 Task: Open a blank worksheet and write heading  Student grades data  Add 10 students name:-  'Joshua Rivera, Zoey Coleman, Ryan Wright, Addison Bailey, Jonathan Simmons, Brooklyn Ward, Caleb Barnes, Audrey Collins, Gabriel Perry, Sofia Bell. ' in January Last week sales are  100 to 150. Math Grade:-  90, 95, 80, 92, 85,88, 90, 78, 92, 85.Science Grade:-  85, 87, 92, 88, 90, 85, 92, 80, 88, 90.English Grade:-  92, 90, 85, 90, 88, 92, 85, 82, 90, 88.History Grade:-  88, 92, 78, 95, 90, 90, 80, 85, 92, 90. Total use the formula   =SUM(D2:G2) then presss enter. Save page auditingSalesBySKU
Action: Mouse moved to (13, 26)
Screenshot: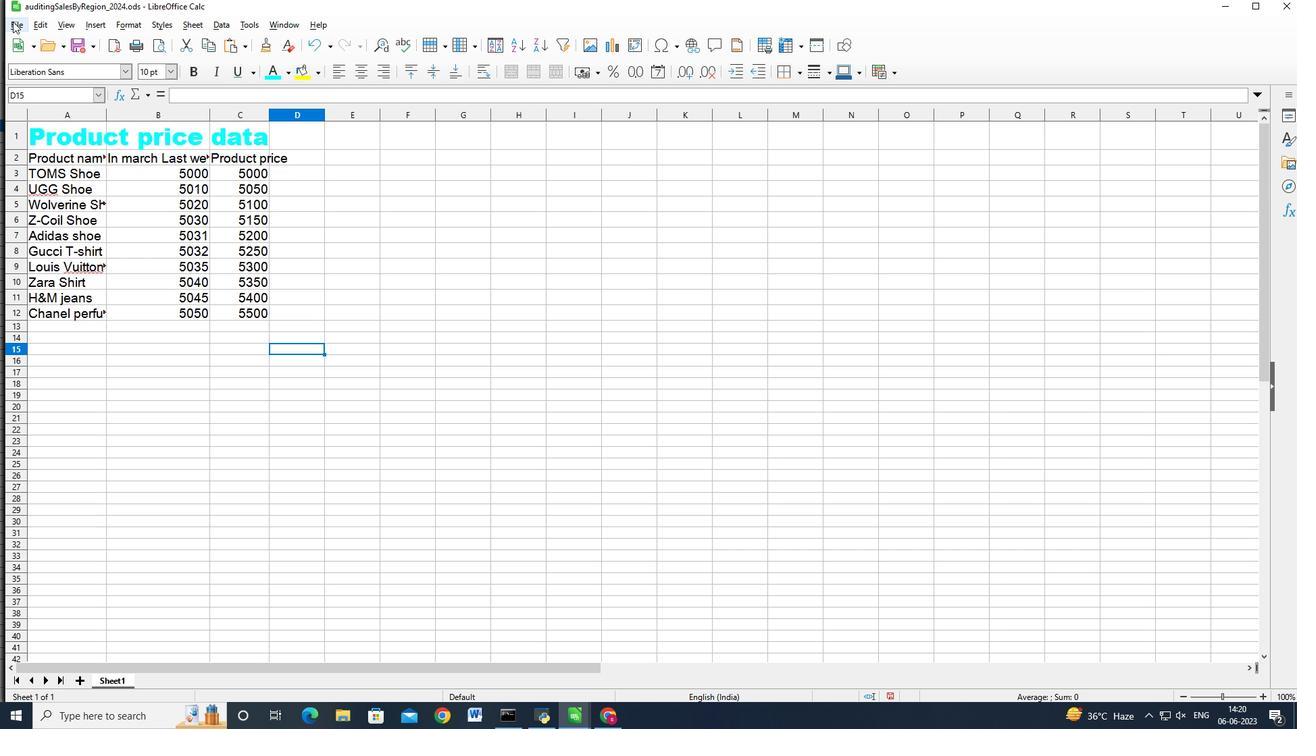 
Action: Mouse pressed left at (13, 26)
Screenshot: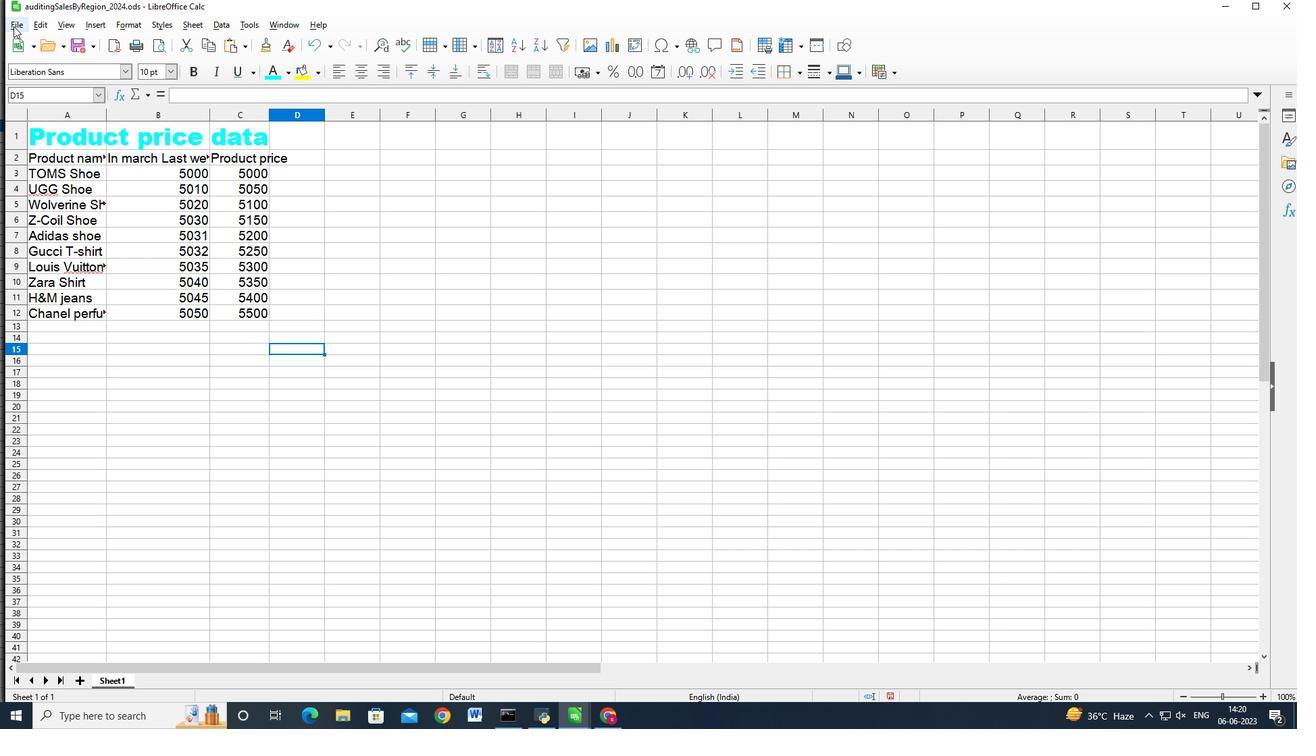 
Action: Mouse moved to (226, 60)
Screenshot: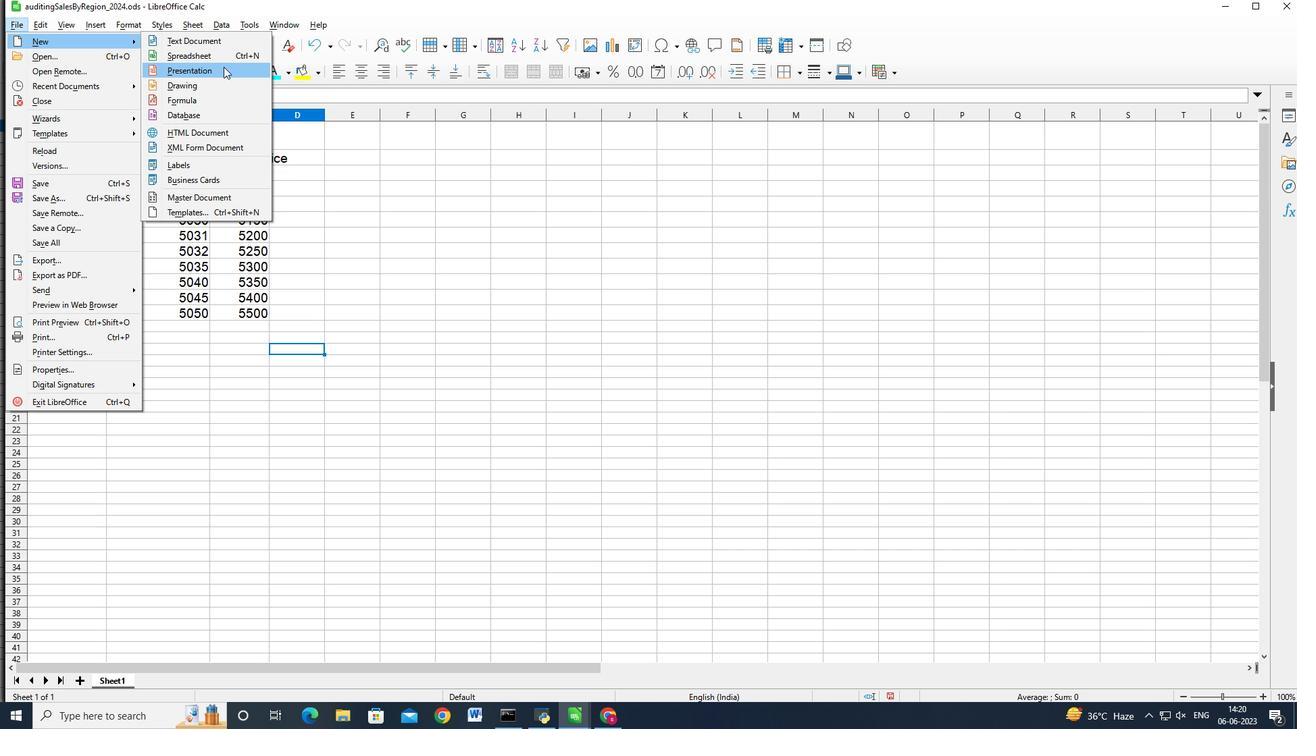 
Action: Mouse pressed left at (226, 60)
Screenshot: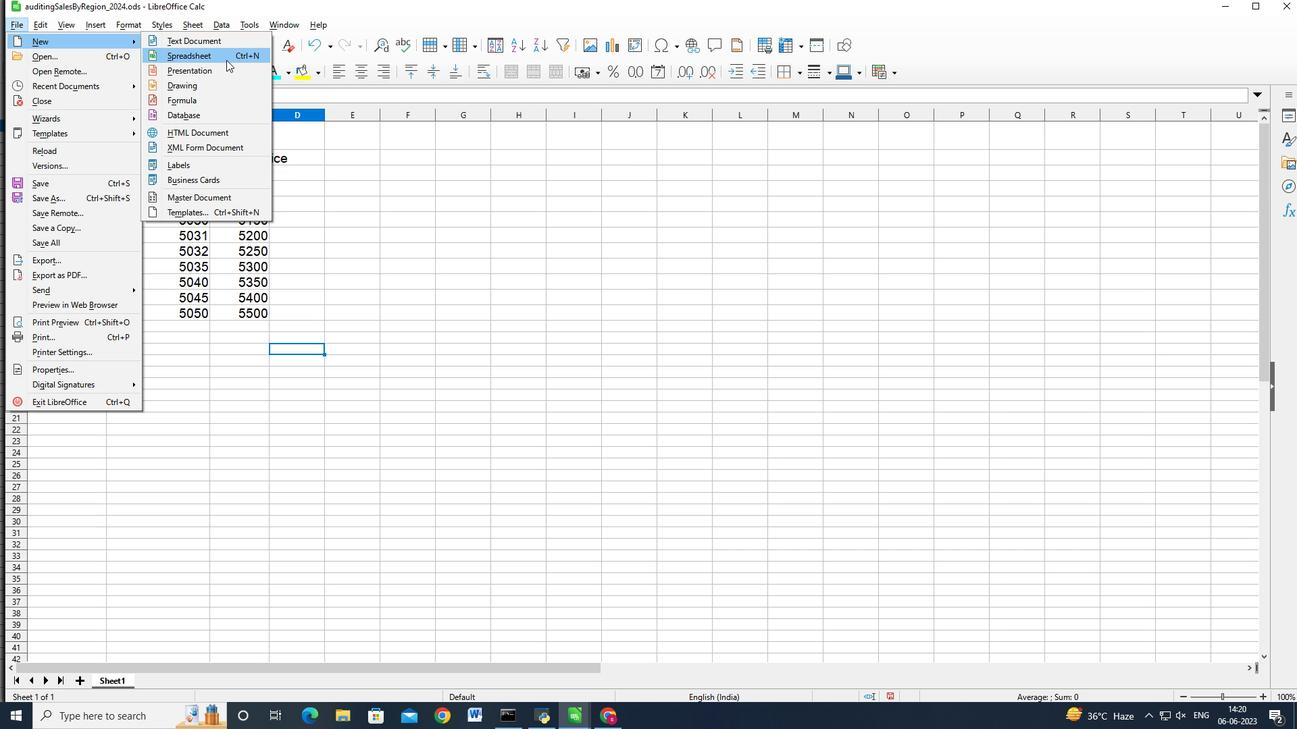 
Action: Mouse moved to (62, 127)
Screenshot: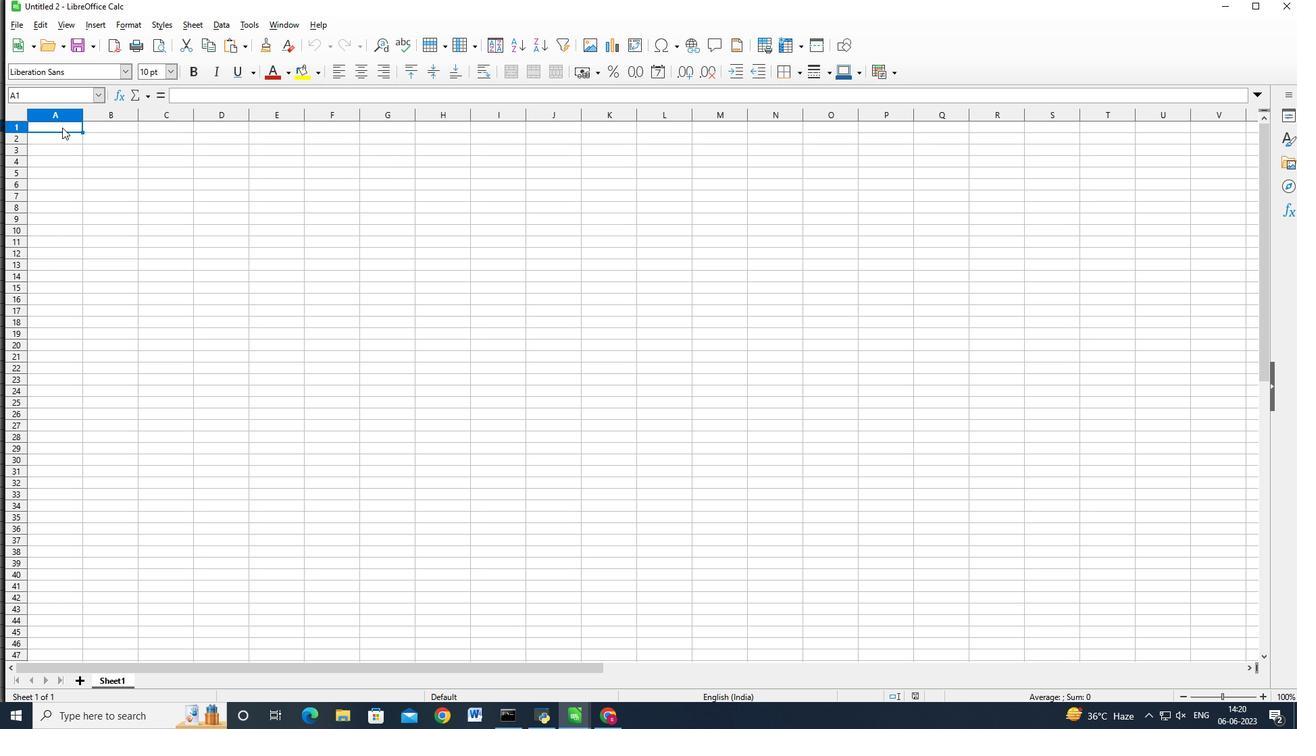 
Action: Key pressed <Key.shift_r>Sti<Key.backspace>udent<Key.space><Key.shift>grades<Key.space>data<Key.enter><Key.shift><Key.shift><Key.shift><Key.shift><Key.shift><Key.shift><Key.shift><Key.shift><Key.shift><Key.shift><Key.shift><Key.shift><Key.shift><Key.shift><Key.shift><Key.shift><Key.shift><Key.shift><Key.shift><Key.shift><Key.shift>students<Key.space>name<Key.enter><Key.shift>Joshua<Key.space><Key.shift>Rivera<Key.enter>zoe<Key.backspace><Key.backspace><Key.backspace><Key.backspace>z<Key.backspace><Key.shift_r>Zoey<Key.space><Key.shift>Coleman<Key.enter><Key.shift>Ryan<Key.space><Key.shift_r>Wright<Key.enter><Key.shift_r>Addison<Key.space><Key.shift>Bailey<Key.enter><Key.shift>Johnath<Key.backspace><Key.backspace><Key.backspace><Key.backspace>athan<Key.space><Key.shift><Key.shift><Key.shift><Key.shift><Key.shift><Key.shift><Key.shift><Key.shift><Key.shift><Key.shift><Key.shift><Key.shift><Key.shift><Key.shift><Key.shift><Key.shift><Key.shift><Key.shift><Key.shift>Simmons<Key.enter><Key.shift>Brooklyn<Key.space><Key.shift_r>Ward<Key.enter><Key.shift_r>Caleb<Key.space><Key.shift><Key.shift><Key.shift><Key.shift><Key.shift><Key.shift>Barnes<Key.enter><Key.shift_r>Audrey<Key.space><Key.shift>Collins<Key.enter><Key.shift_r>Gabriel<Key.space><Key.shift>Perry<Key.enter><Key.shift_r>Sofia<Key.space><Key.shift>Bell<Key.right><Key.up><Key.up><Key.up><Key.up><Key.up><Key.up><Key.up><Key.up><Key.up><Key.up><Key.shift>In<Key.space><Key.shift>January<Key.space><Key.shift>Last<Key.space>week<Key.space>sales<Key.enter>100<Key.enter>110<Key.enter>120<Key.enter>125<Key.enter>130<Key.enter>135<Key.enter>150<Key.backspace><Key.backspace>40<Key.enter>145<Key.enter>150<Key.tab><Key.left><Key.down>11<Key.backspace>09<Key.right><Key.up><Key.up><Key.up><Key.up><Key.up><Key.up><Key.up><Key.up><Key.up><Key.up><Key.up><Key.down><Key.shift>Math<Key.space><Key.shift>Grade<Key.enter>90<Key.enter>95<Key.enter>80<Key.enter>92<Key.enter>85<Key.enter>88<Key.enter>90<Key.enter>78<Key.enter>92<Key.enter>85<Key.right><Key.up><Key.up><Key.up><Key.up><Key.up><Key.up><Key.up><Key.up><Key.up><Key.up><Key.shift_r>Science<Key.space><Key.shift>Grade<Key.enter>85<Key.enter>87<Key.enter>92<Key.enter>88<Key.enter>90<Key.enter>85<Key.enter>92<Key.enter>80<Key.enter>88<Key.enter>90<Key.tab><Key.up><Key.up><Key.up><Key.up><Key.up><Key.up><Key.up><Key.up><Key.up><Key.up><Key.shift_r>English<Key.space><Key.shift>Grade<Key.enter>92<Key.enter>90<Key.enter>85+90<Key.enter>88<Key.enter><Key.up><Key.up><Key.up><Key.down>
Screenshot: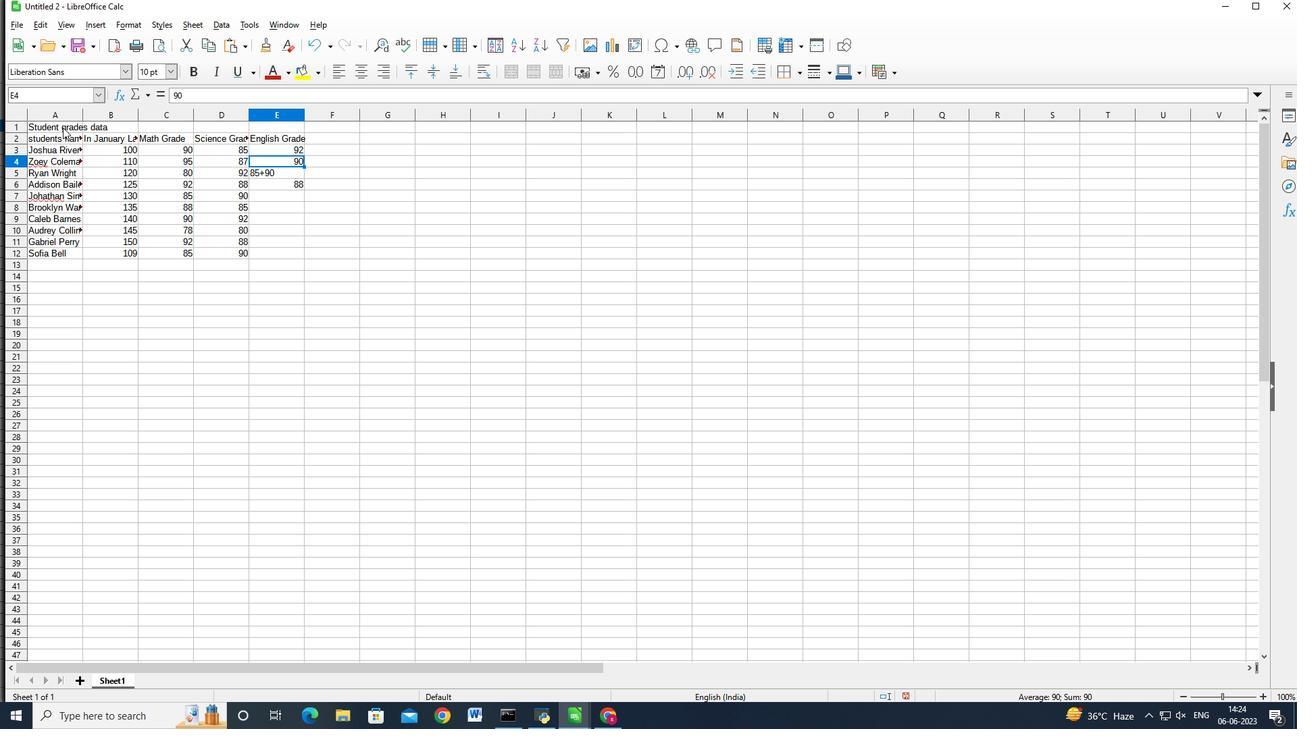 
Action: Mouse moved to (292, 95)
Screenshot: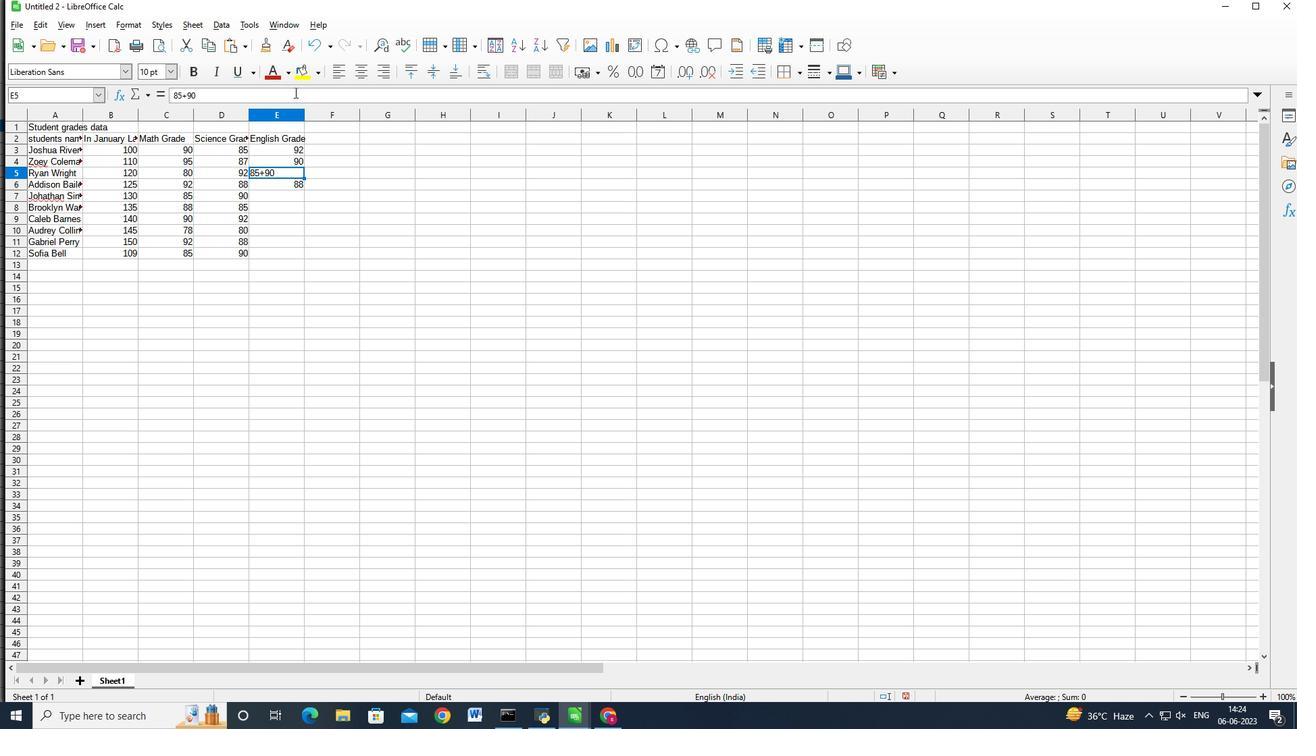 
Action: Mouse pressed left at (292, 95)
Screenshot: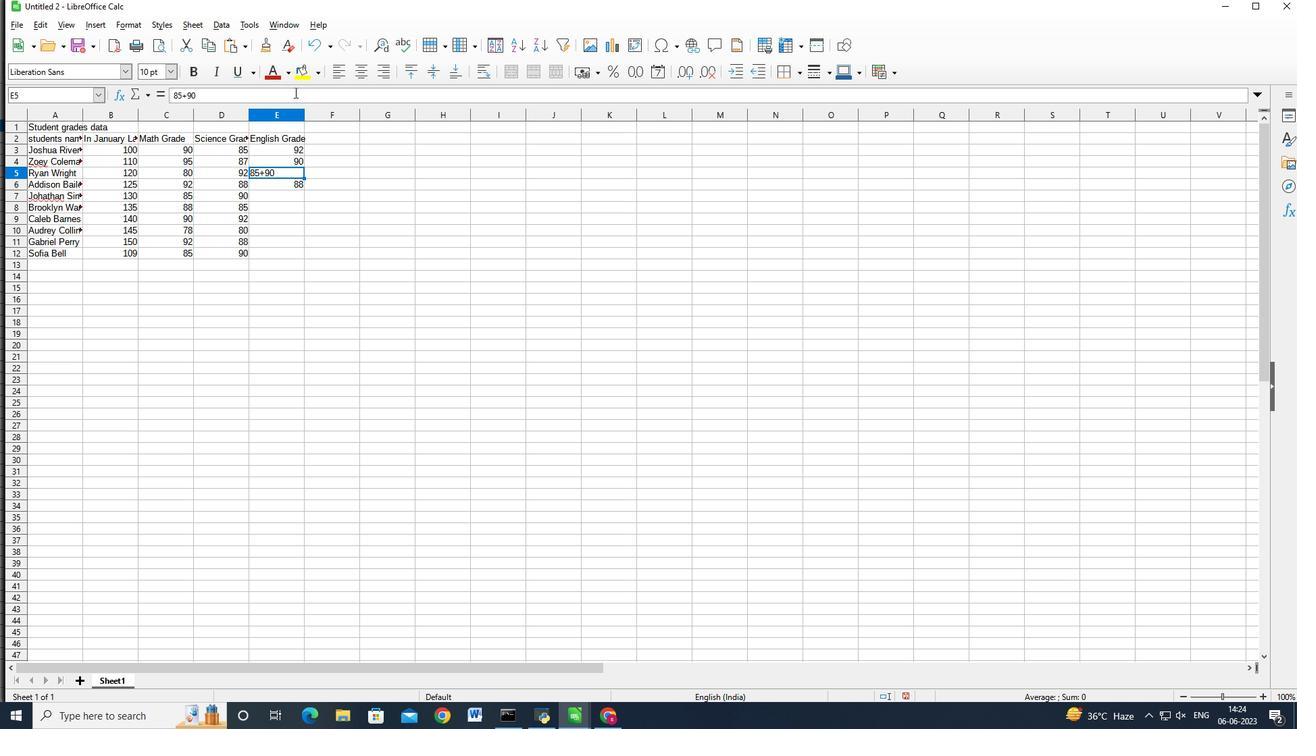 
Action: Key pressed <Key.backspace><Key.backspace><Key.backspace><Key.enter><Key.down><Key.up><Key.up><Key.up><Key.up><Key.down><Key.down><Key.down>90<Key.enter>88<Key.enter>92<Key.enter>85<Key.enter>82<Key.enter>90<Key.enter>88<Key.right><Key.up><Key.up><Key.up><Key.up><Key.up><Key.up><Key.up><Key.up><Key.up><Key.up><Key.shift>History<Key.space><Key.shift>Grade<Key.enter>88<Key.enter>92<Key.enter>78<Key.enter>95<Key.enter>90<Key.enter>90<Key.enter>80<Key.enter>85<Key.enter>92<Key.enter>90
Screenshot: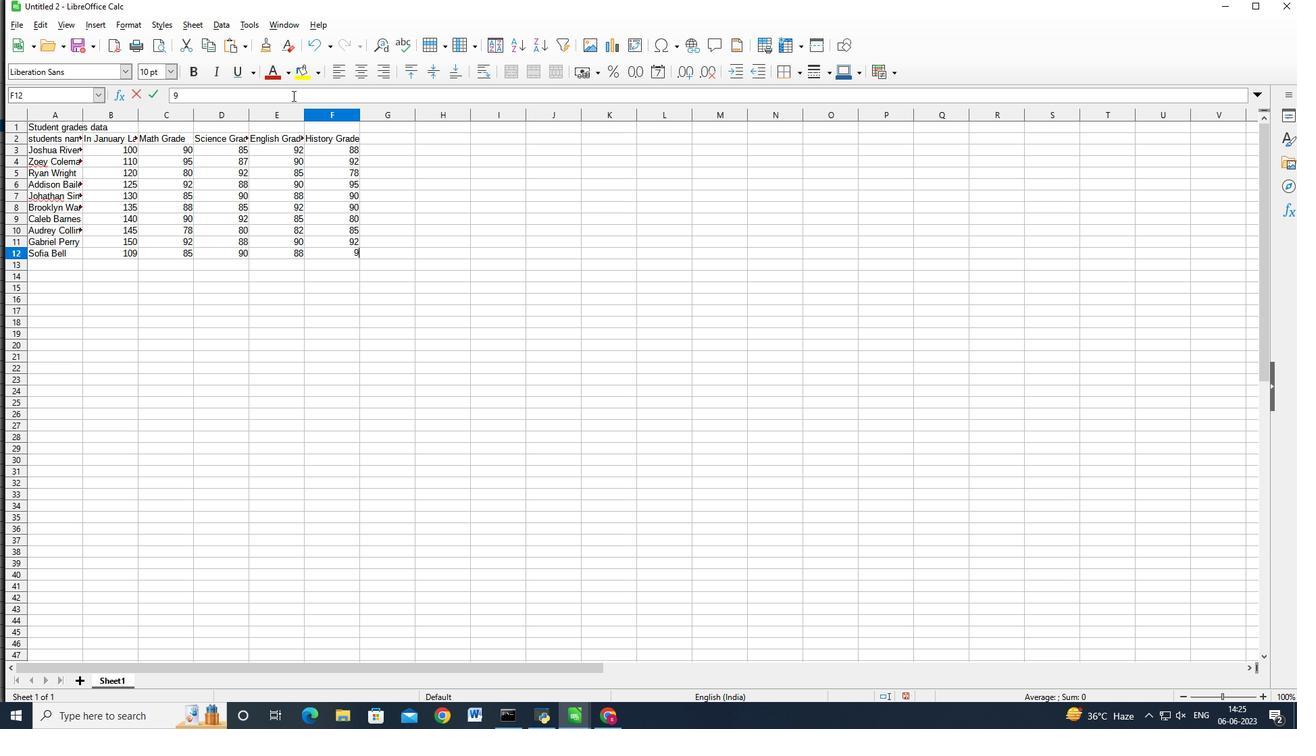 
Action: Mouse moved to (375, 135)
Screenshot: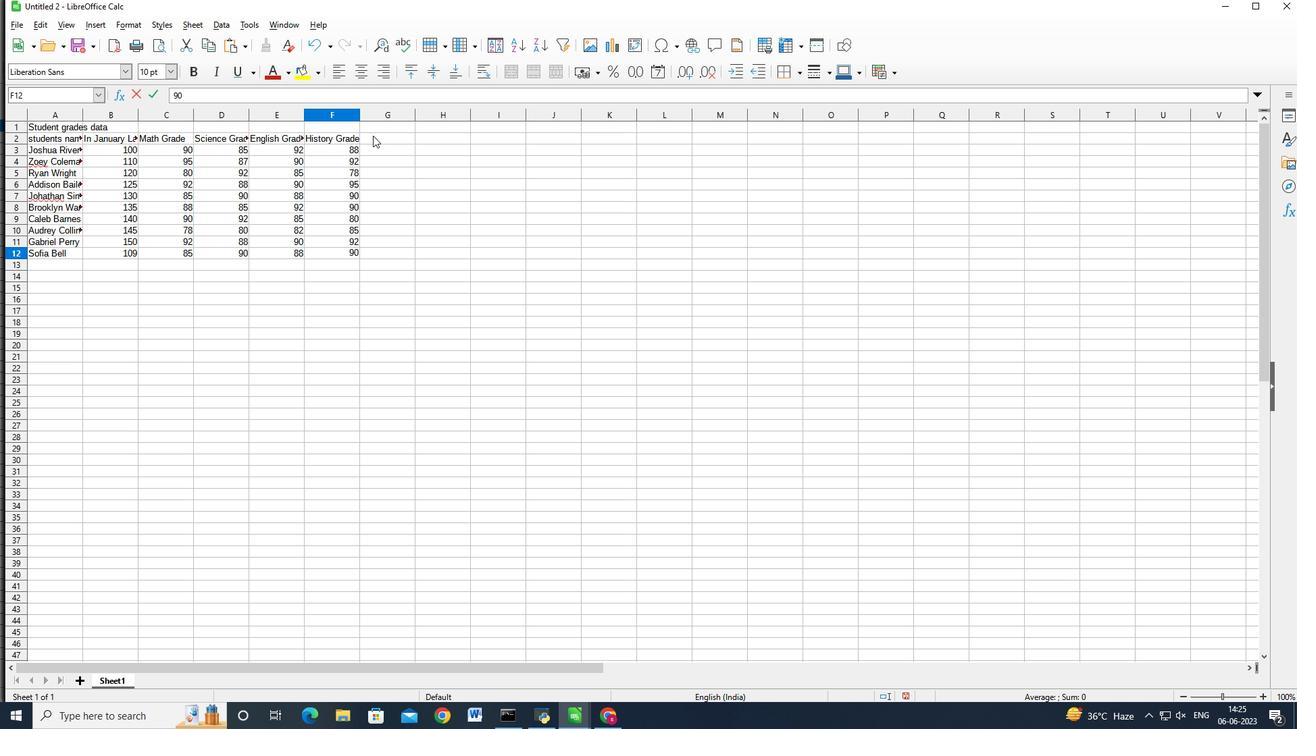 
Action: Mouse pressed left at (375, 135)
Screenshot: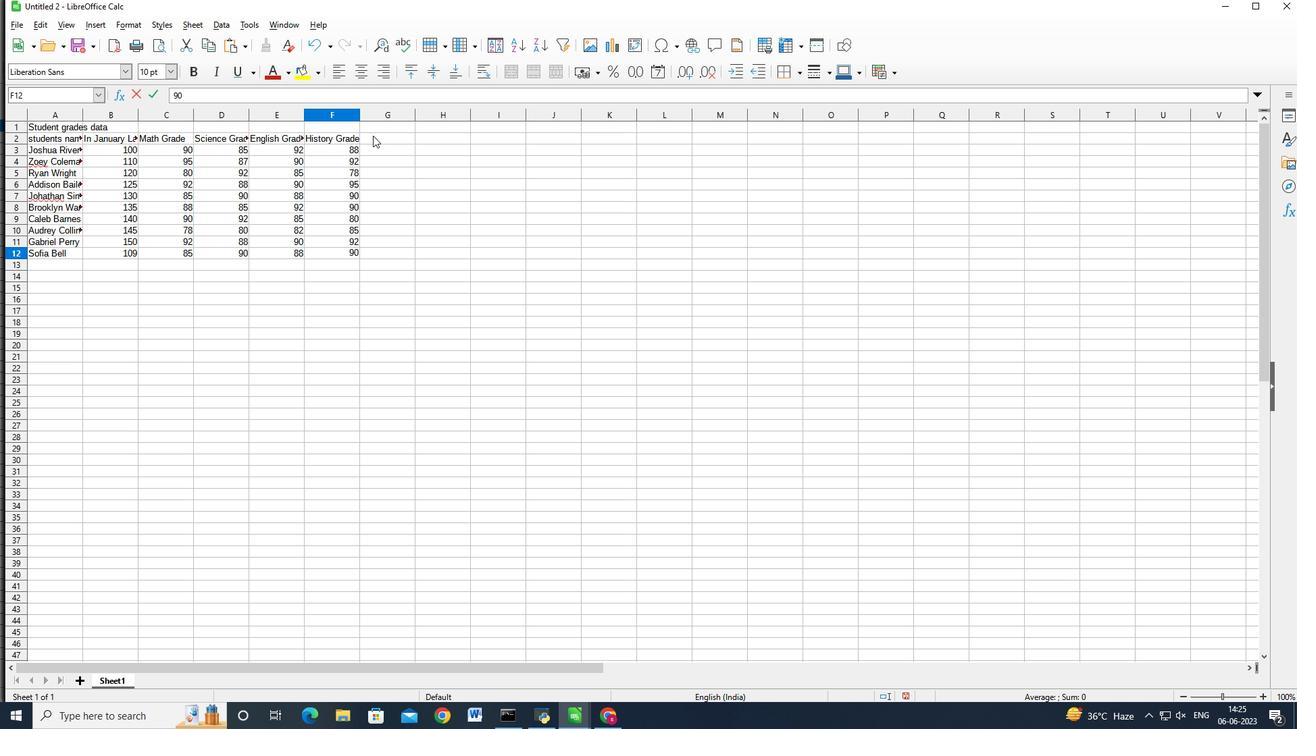 
Action: Mouse moved to (375, 136)
Screenshot: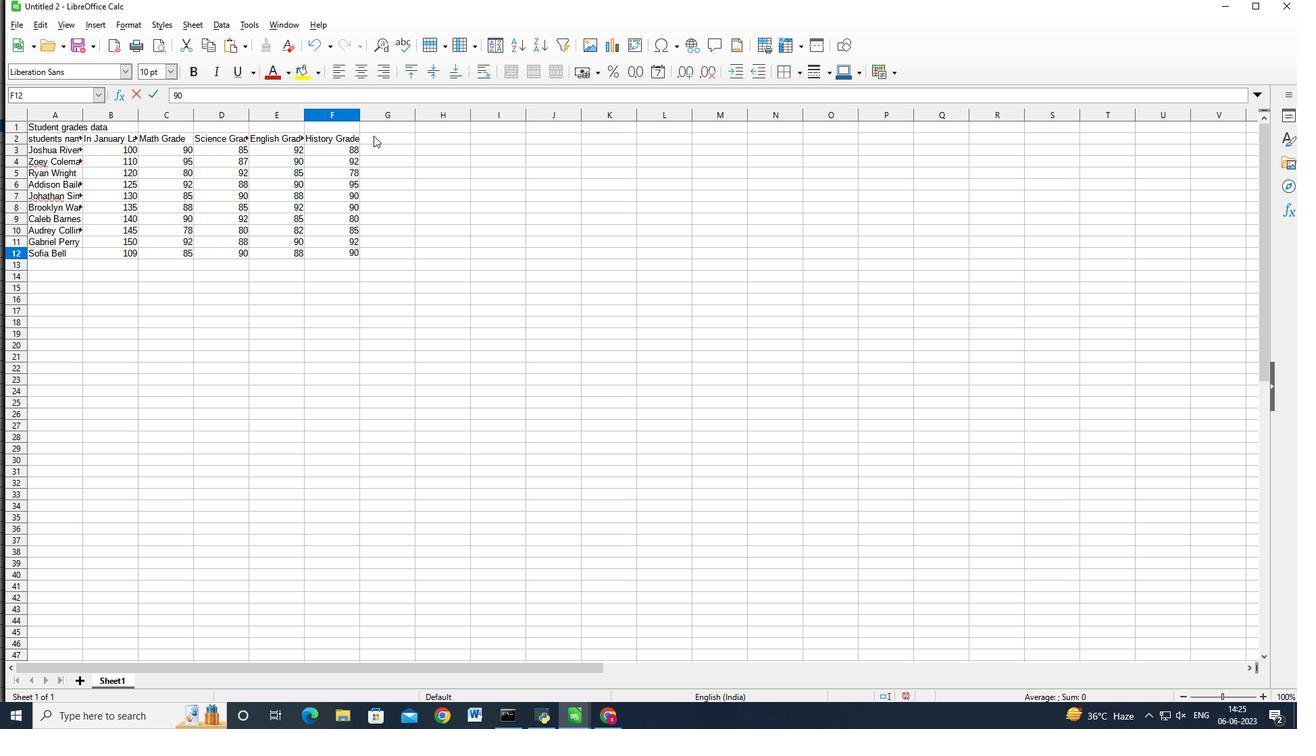
Action: Key pressed <Key.shift>Total<Key.down>=<Key.caps_lock>SUM<Key.shift>(D2<Key.shift>:G2<Key.shift>)<Key.enter>
Screenshot: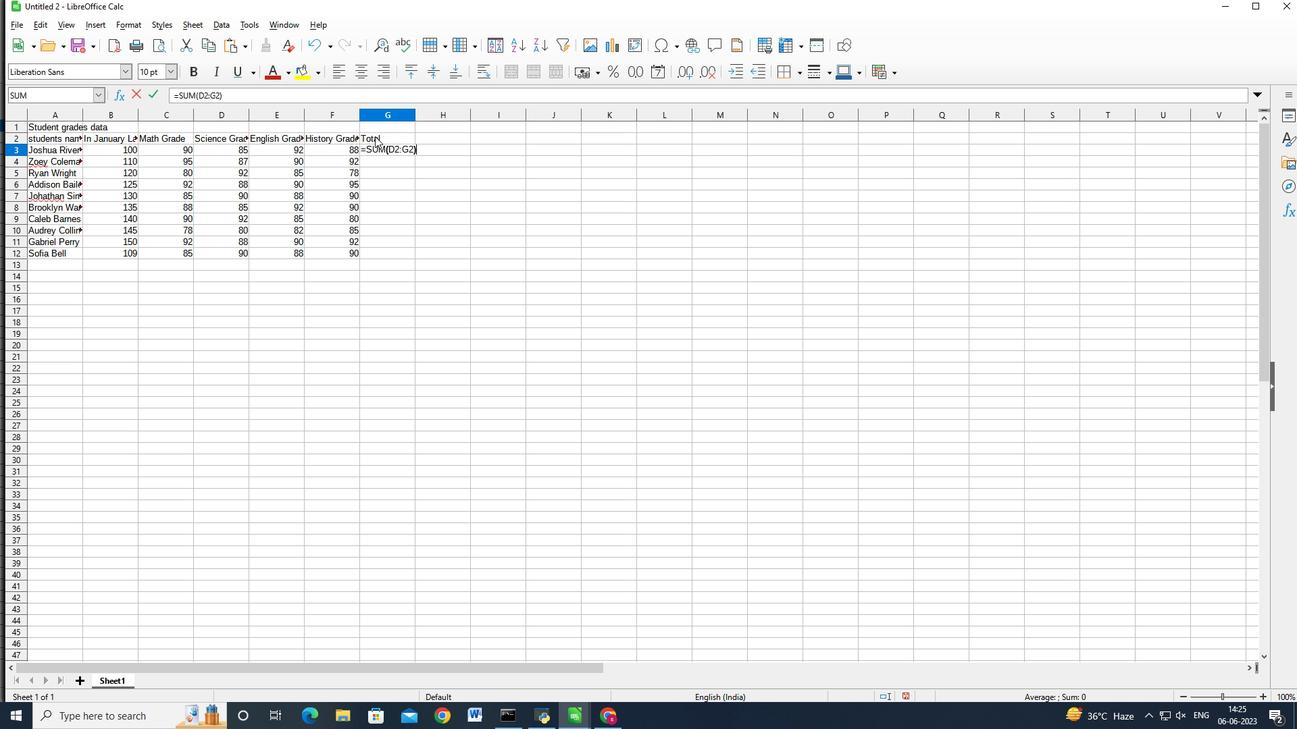 
Action: Mouse moved to (387, 148)
Screenshot: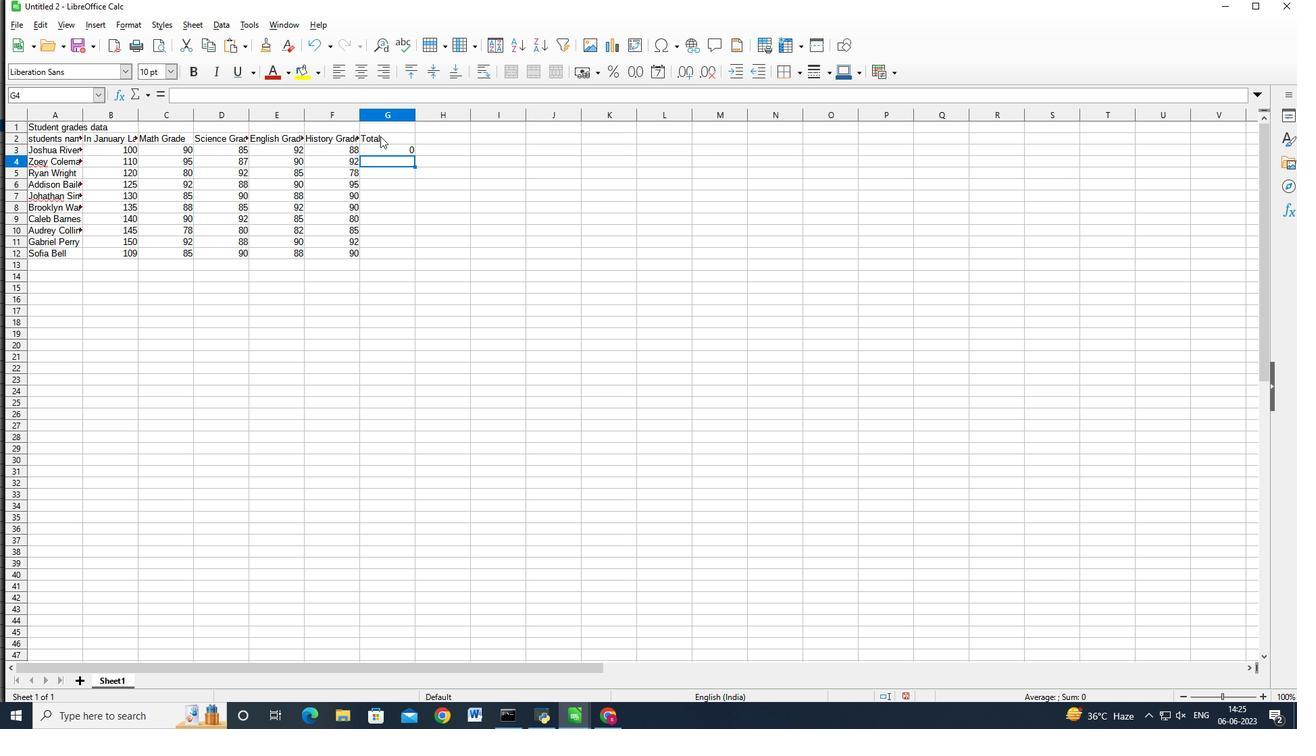 
Action: Mouse pressed left at (387, 148)
Screenshot: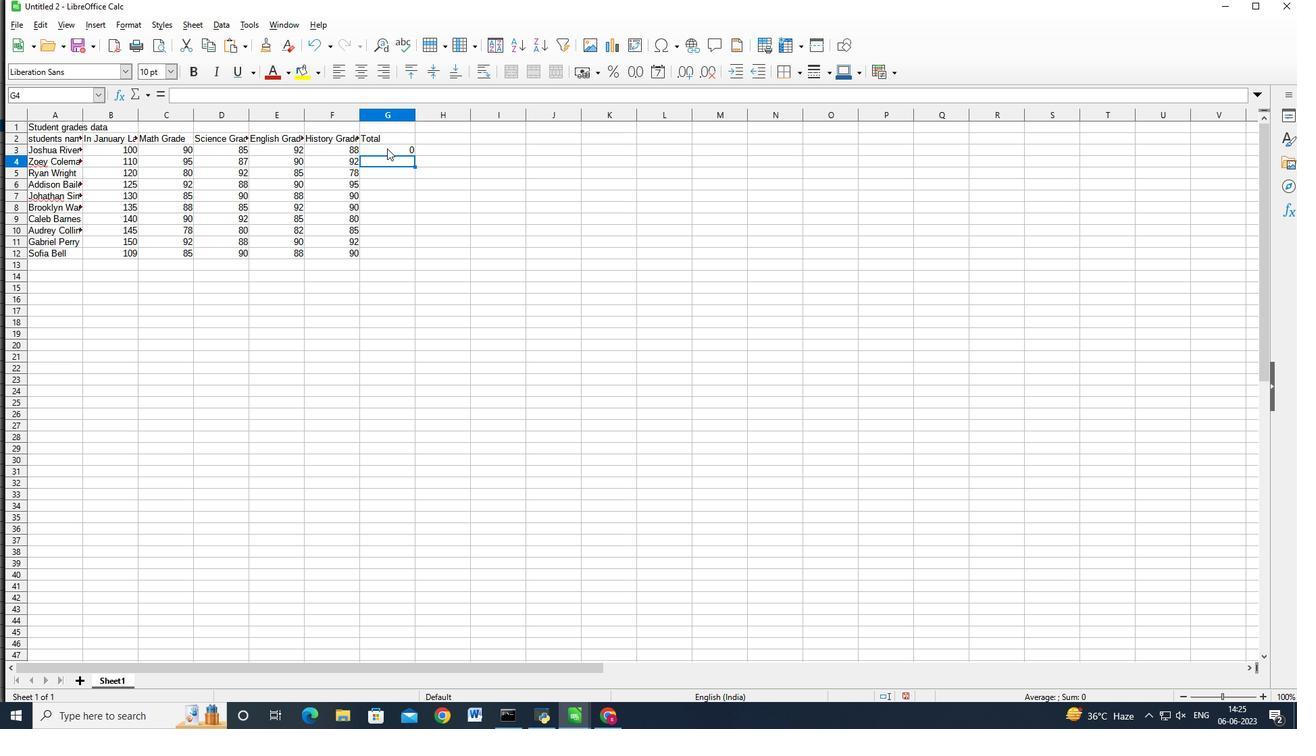 
Action: Mouse moved to (415, 154)
Screenshot: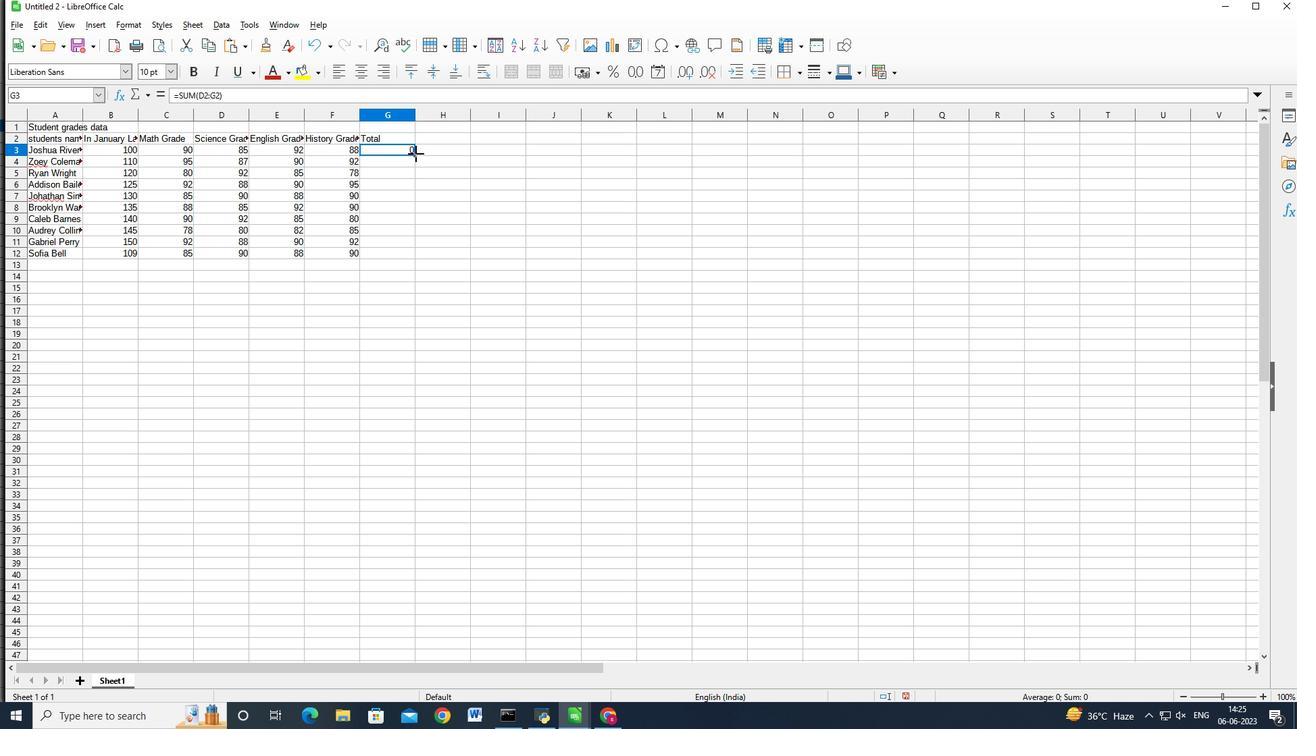 
Action: Mouse pressed left at (415, 154)
Screenshot: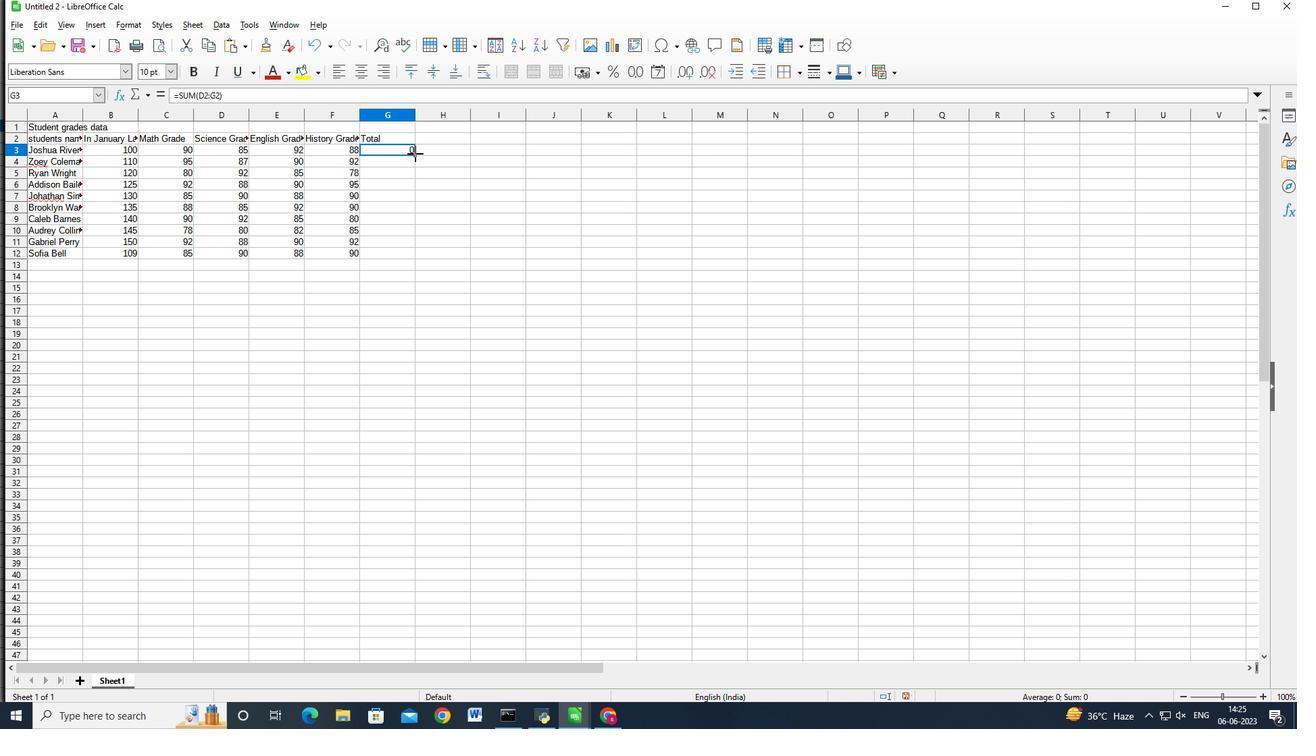 
Action: Mouse moved to (423, 150)
Screenshot: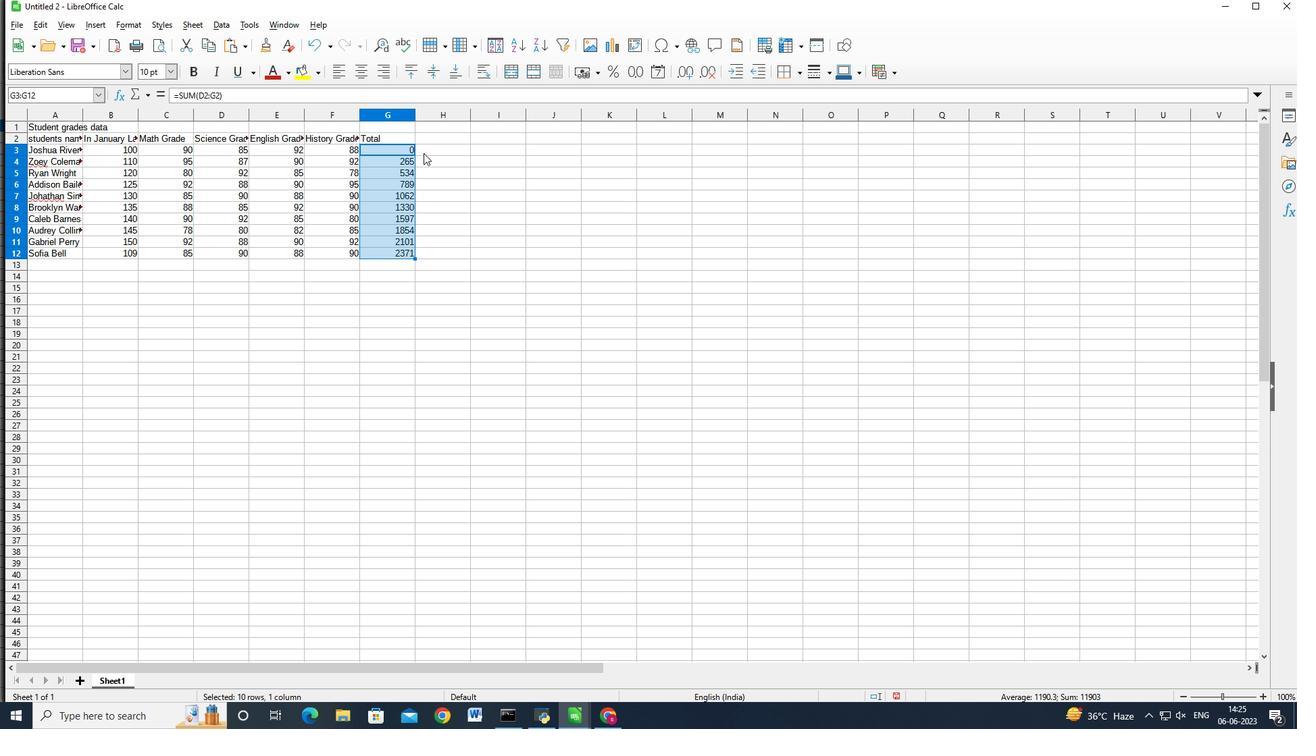 
Action: Mouse pressed left at (423, 150)
Screenshot: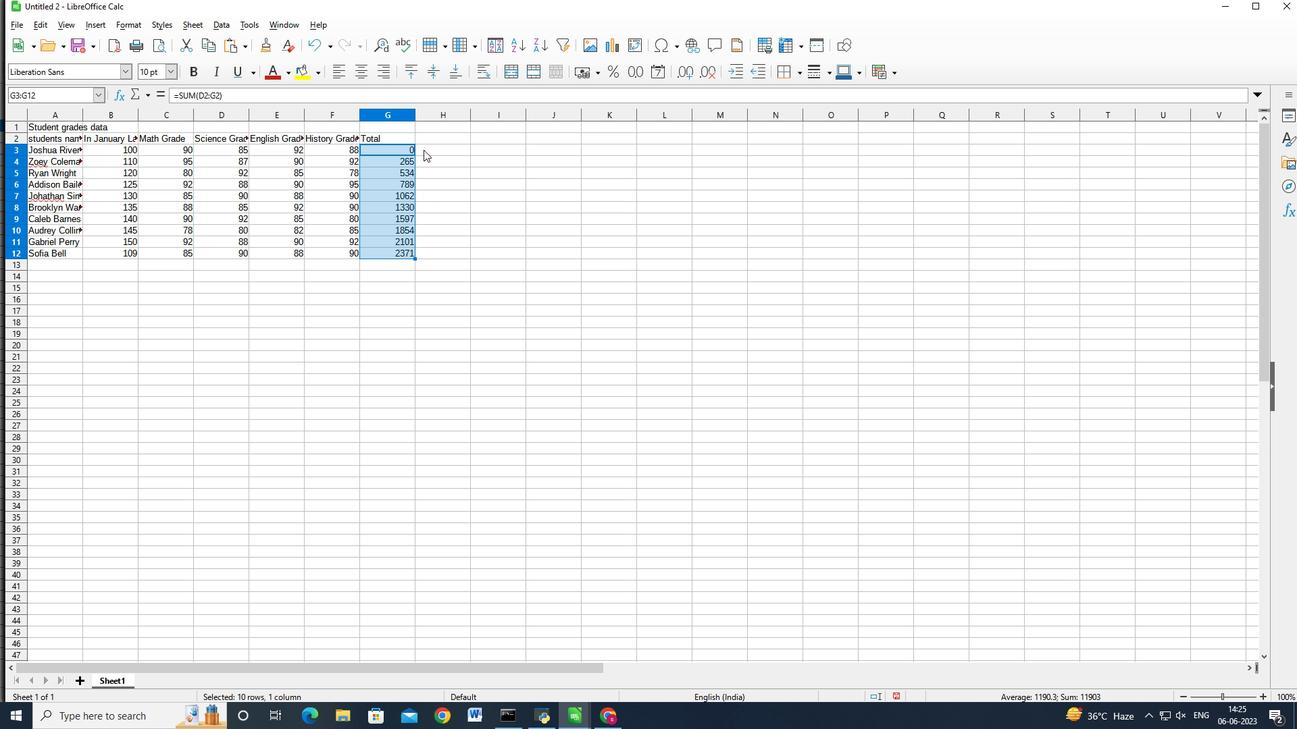 
Action: Mouse moved to (72, 71)
Screenshot: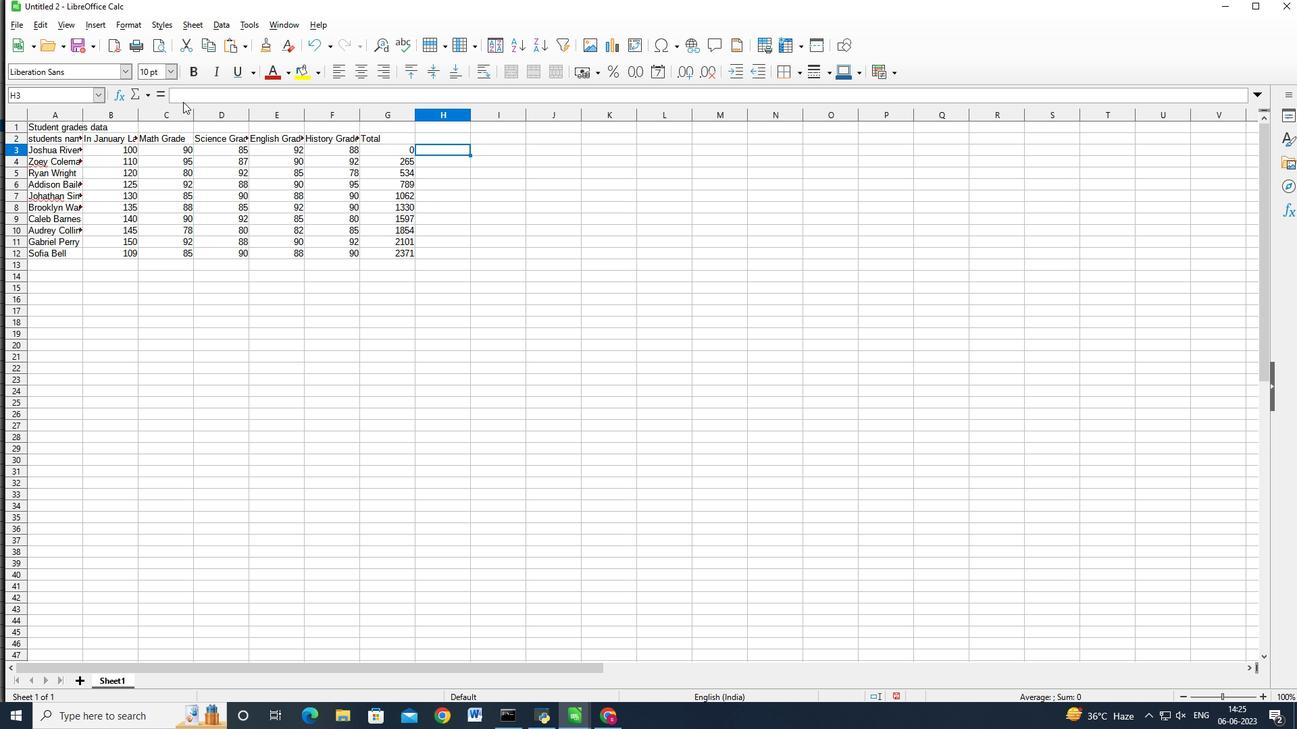 
Action: Key pressed ctrl+S
Screenshot: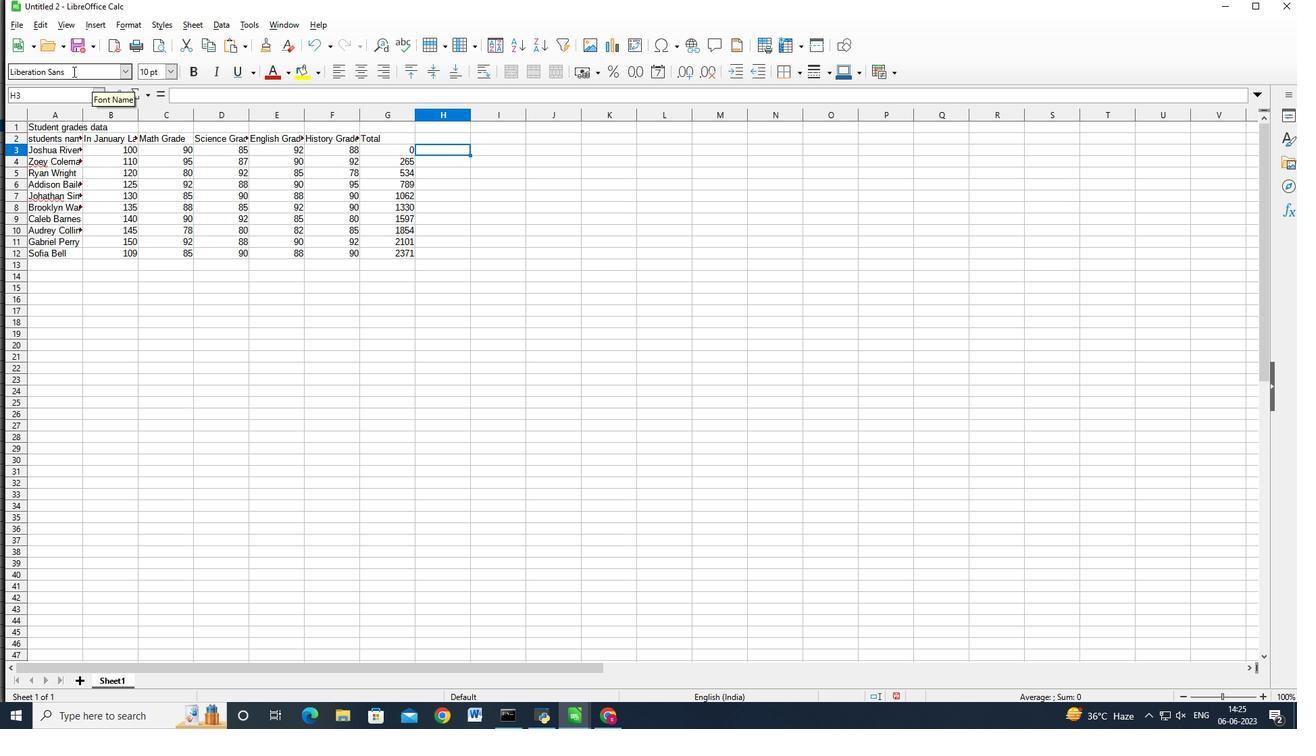 
Action: Mouse moved to (427, 323)
Screenshot: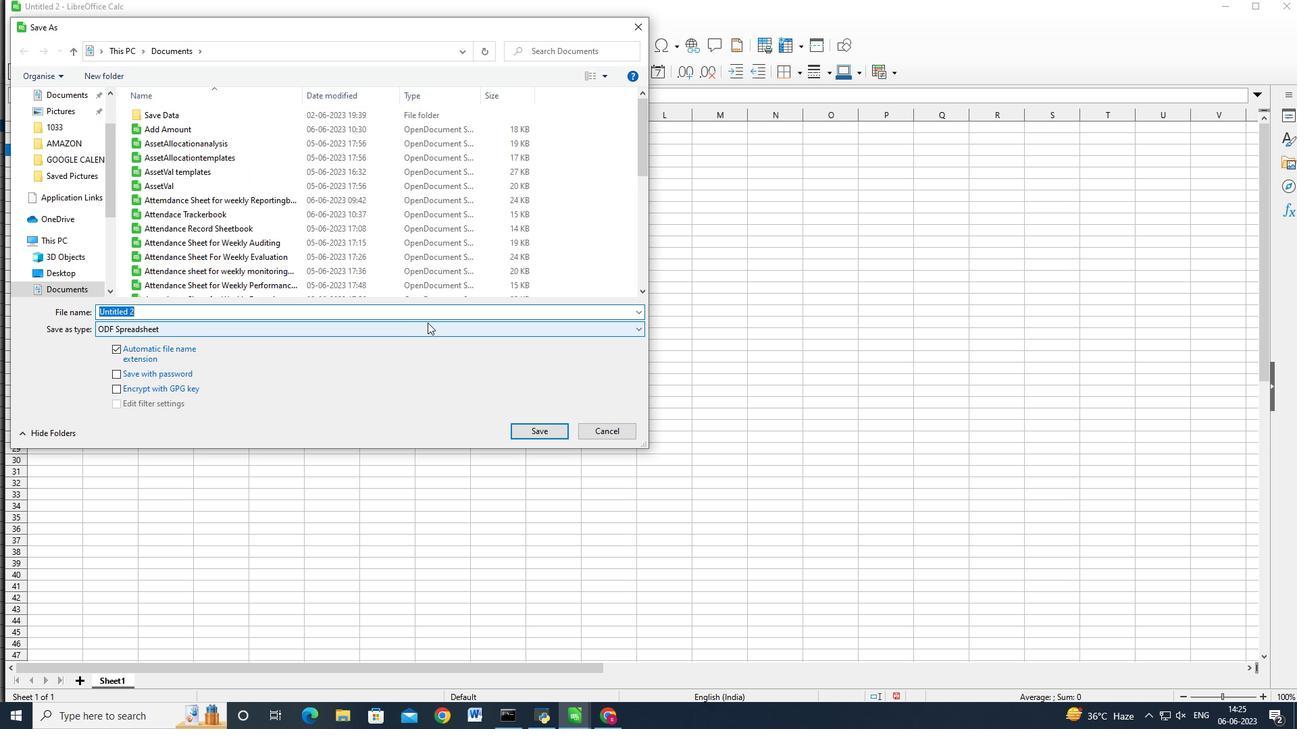 
Action: Key pressed <Key.backspace>AUDI<Key.backspace><Key.backspace><Key.backspace><Key.backspace><Key.caps_lock>auditing<Key.shift_r>Sales<Key.shift>By<Key.caps_lock>SKU<Key.caps_lock><Key.enter>
Screenshot: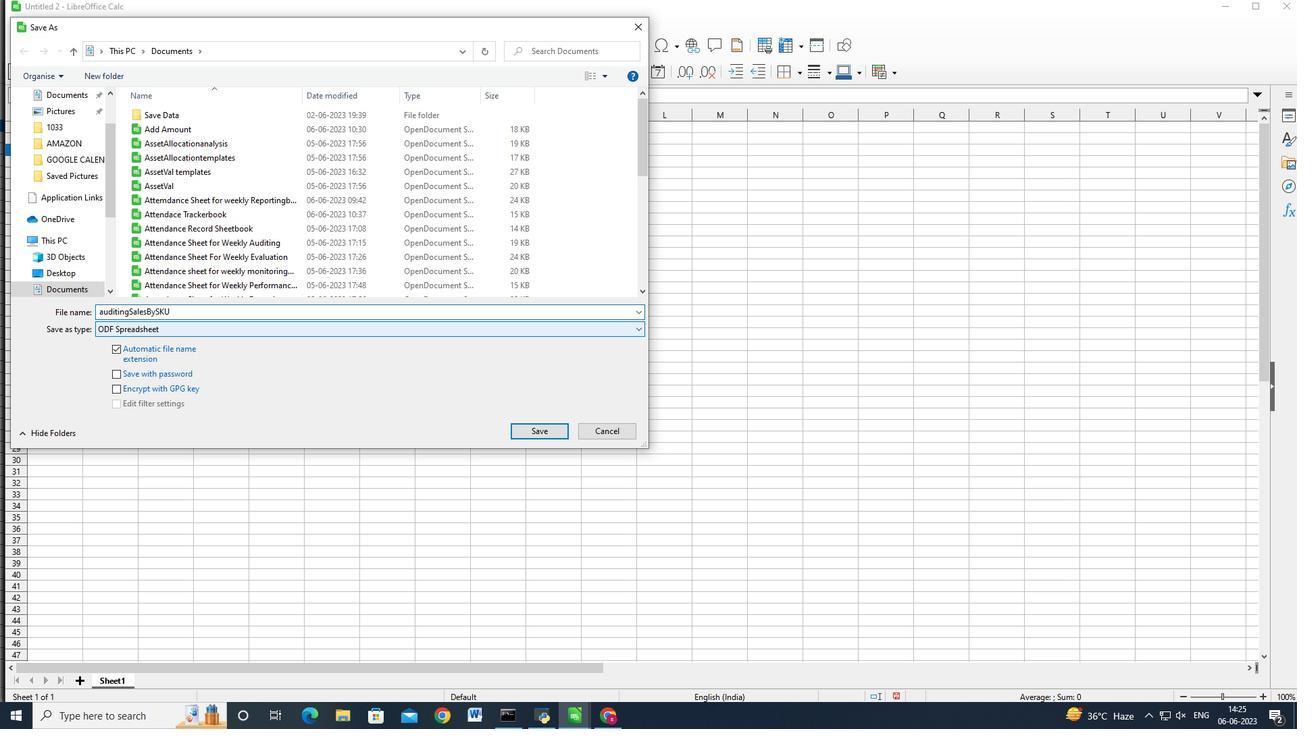 
